 Task: Manage the "MDF and Coop" page in the site builder.
Action: Mouse moved to (1042, 74)
Screenshot: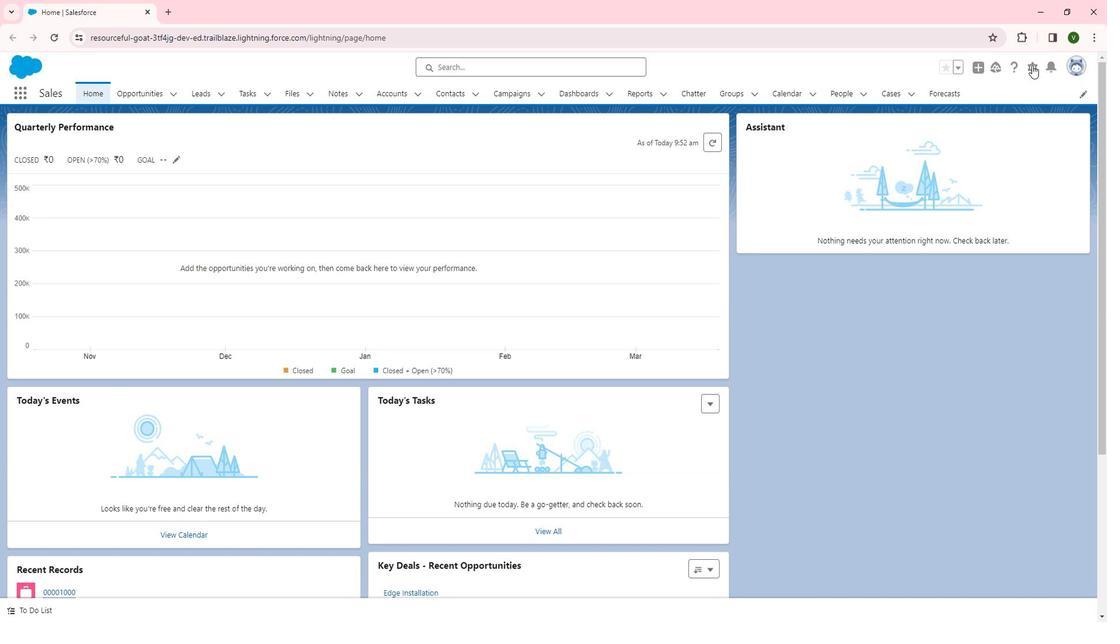 
Action: Mouse pressed left at (1042, 74)
Screenshot: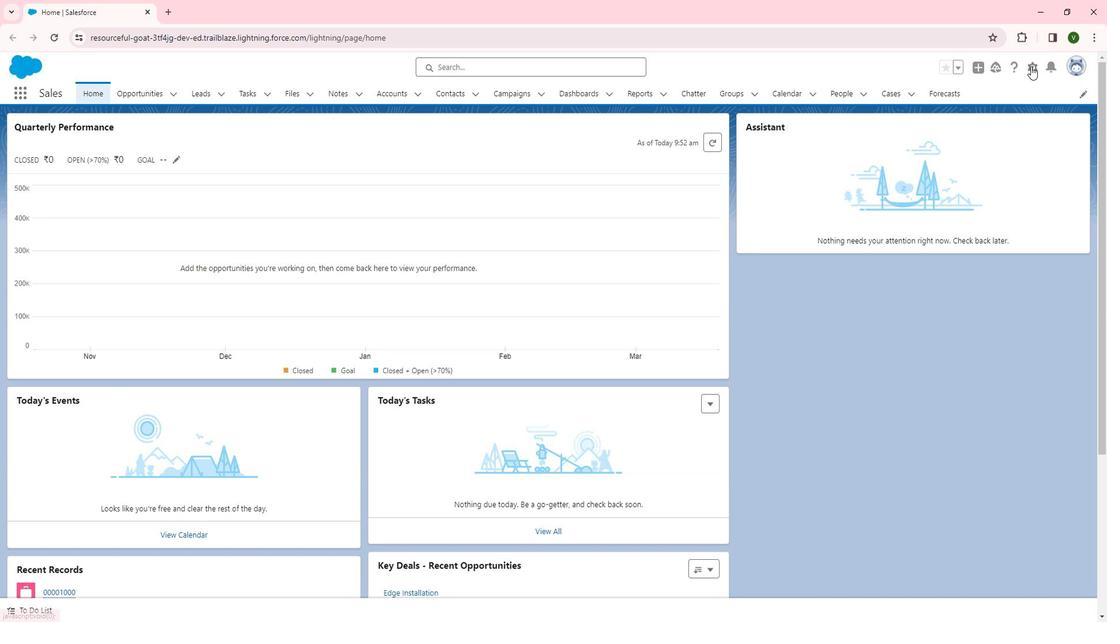 
Action: Mouse moved to (993, 104)
Screenshot: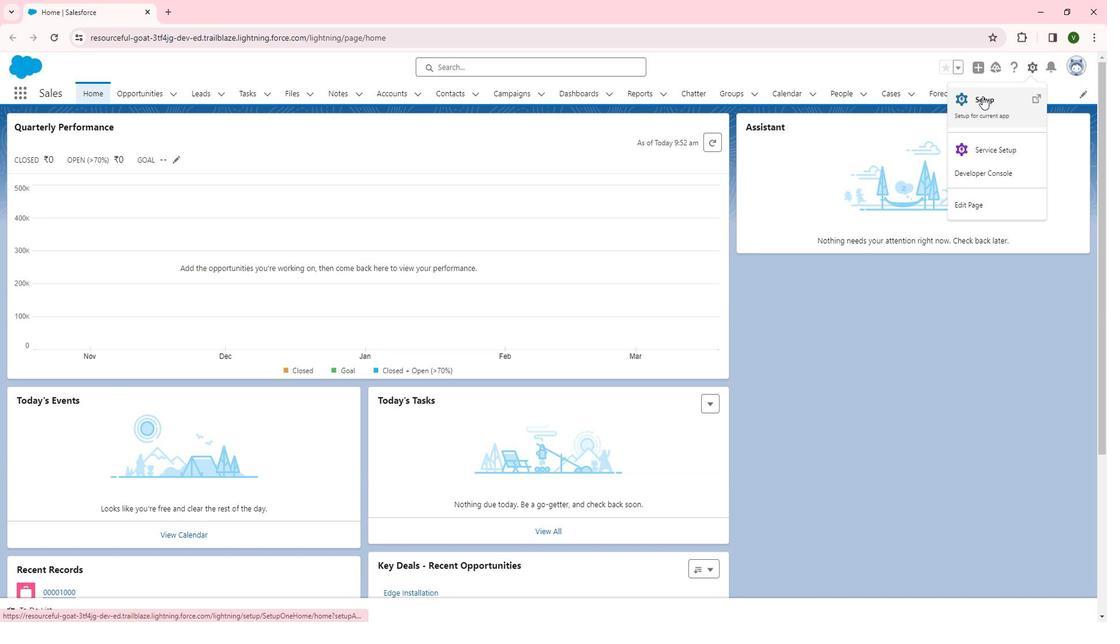 
Action: Mouse pressed left at (993, 104)
Screenshot: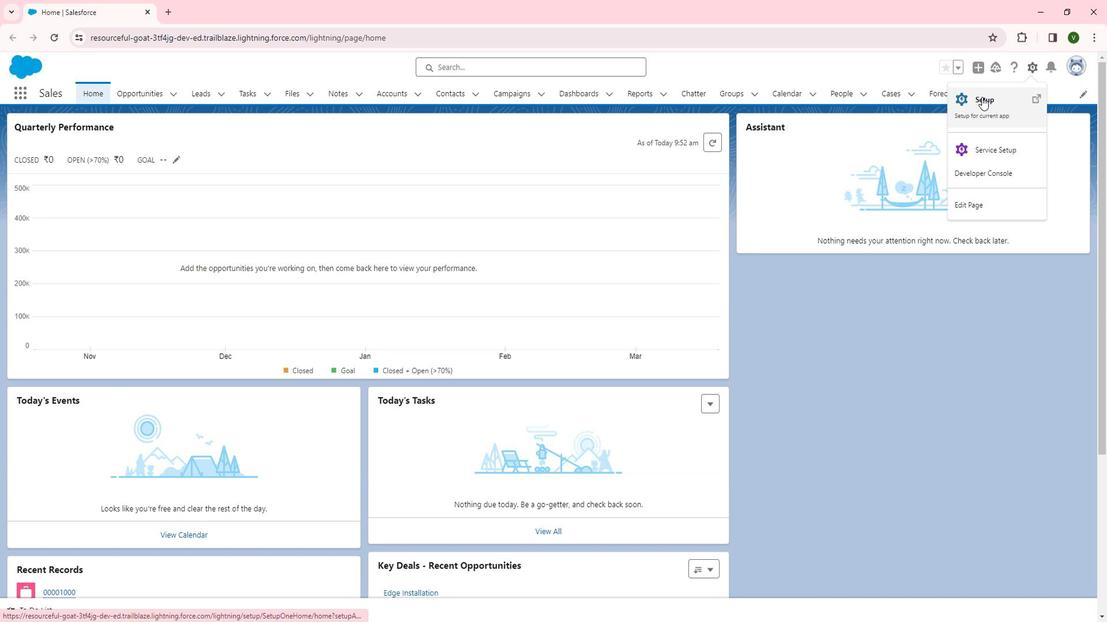 
Action: Mouse moved to (73, 405)
Screenshot: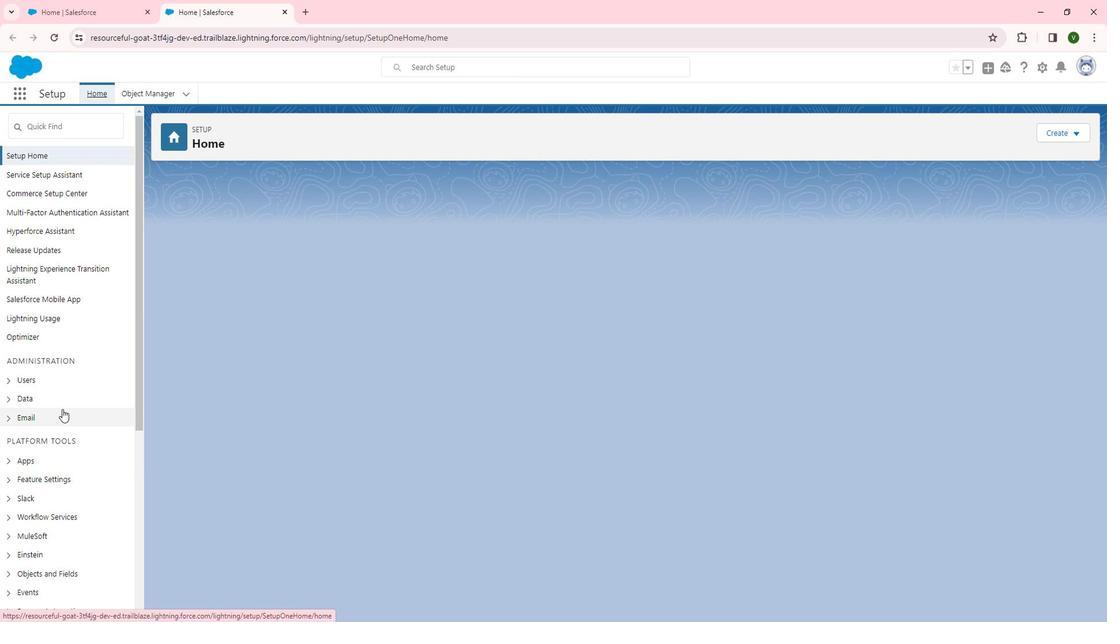 
Action: Mouse scrolled (73, 404) with delta (0, 0)
Screenshot: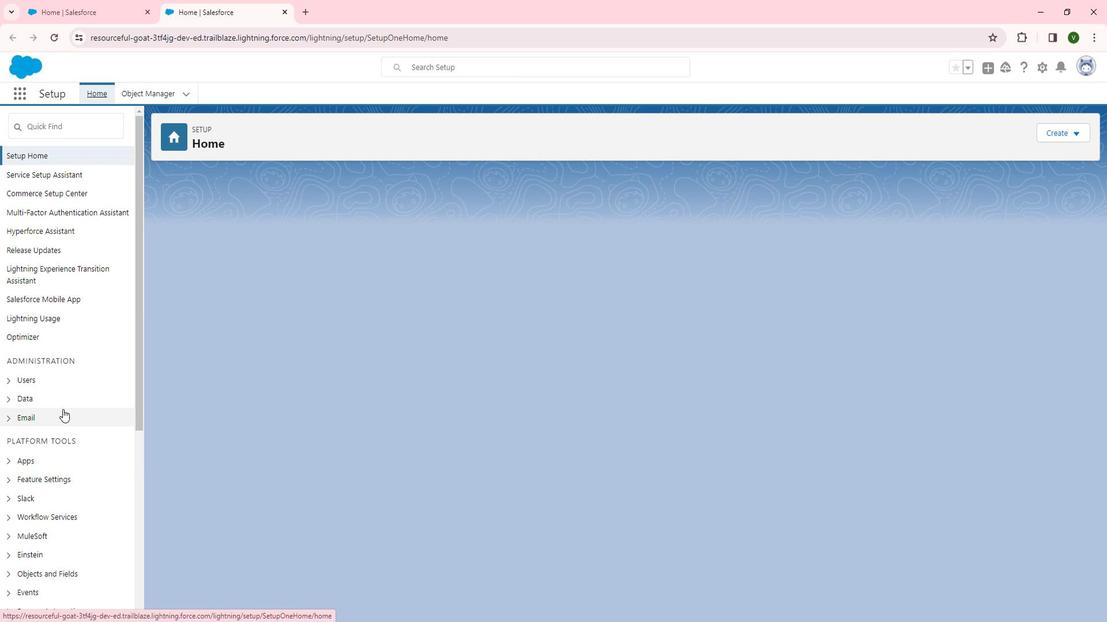 
Action: Mouse scrolled (73, 404) with delta (0, 0)
Screenshot: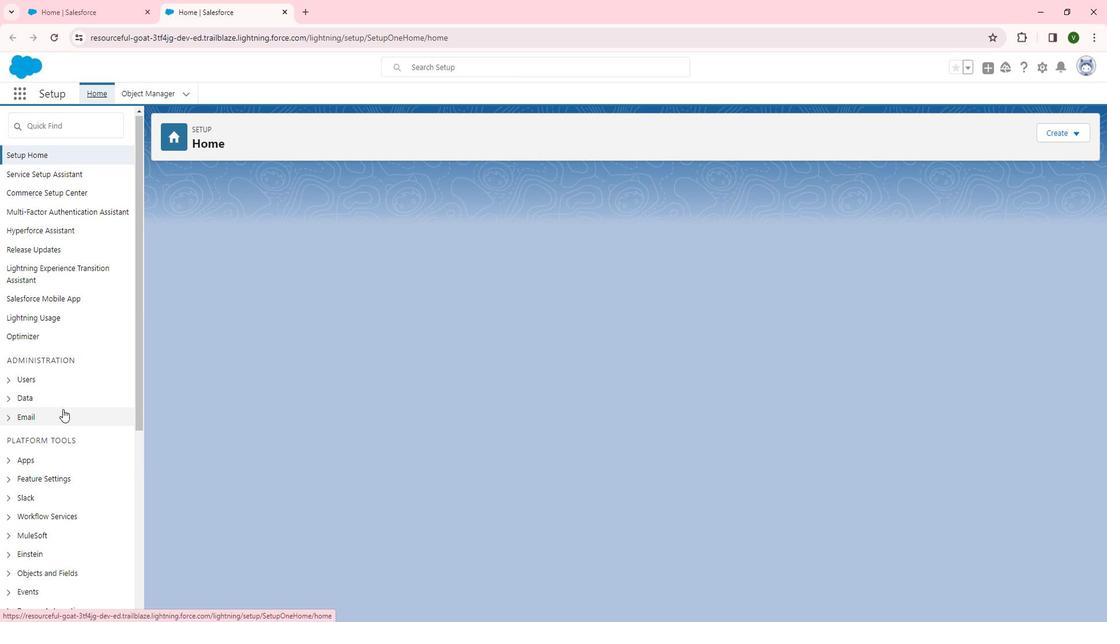 
Action: Mouse scrolled (73, 404) with delta (0, 0)
Screenshot: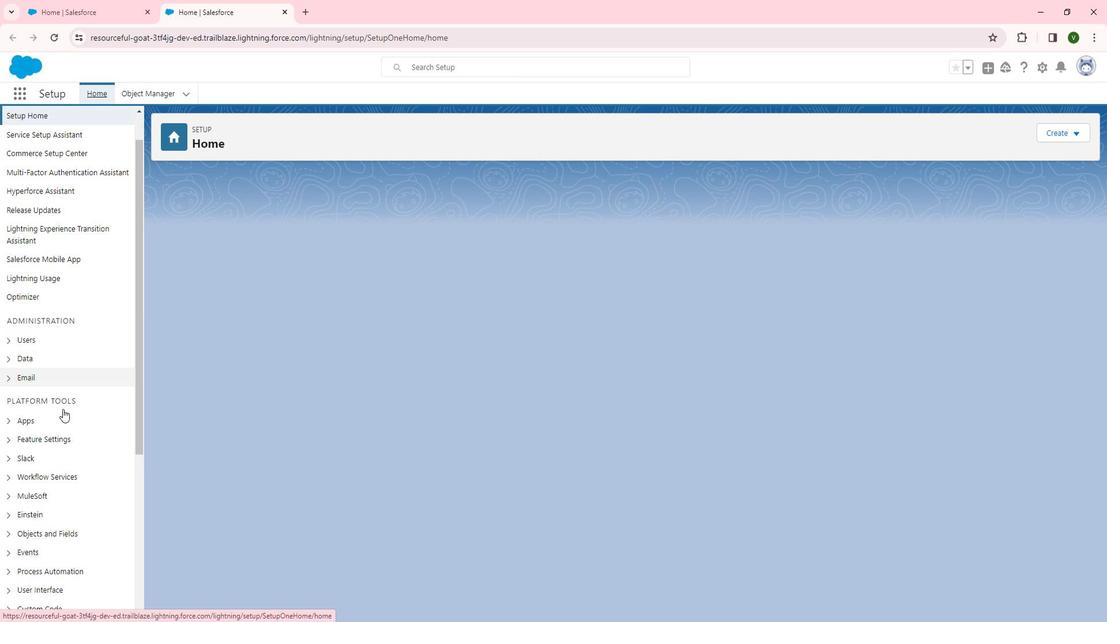 
Action: Mouse moved to (61, 299)
Screenshot: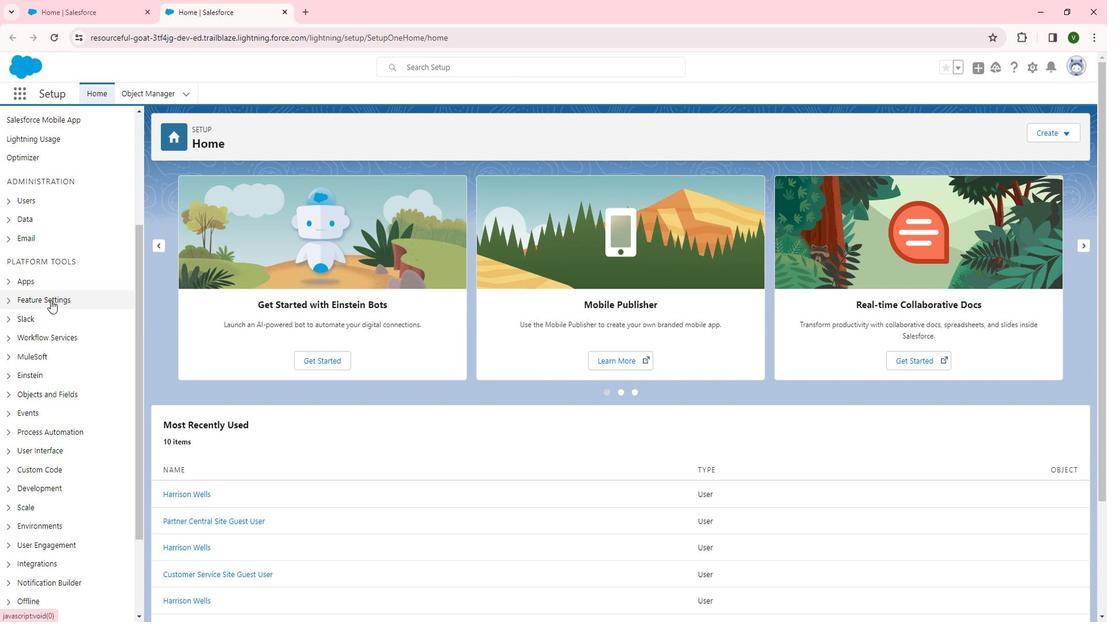 
Action: Mouse pressed left at (61, 299)
Screenshot: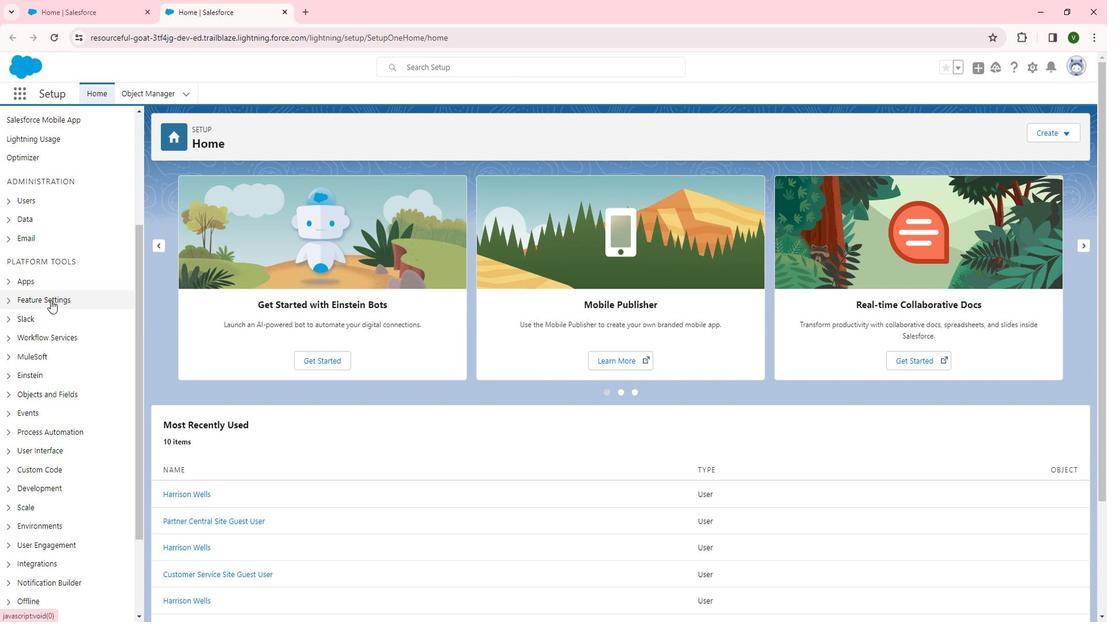 
Action: Mouse moved to (64, 386)
Screenshot: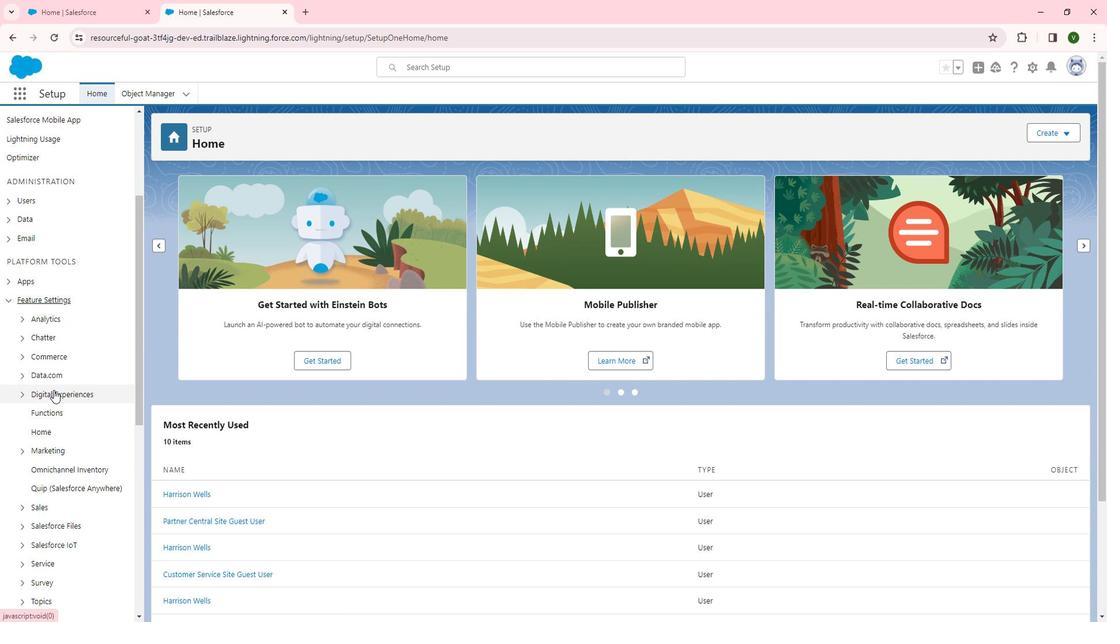 
Action: Mouse pressed left at (64, 386)
Screenshot: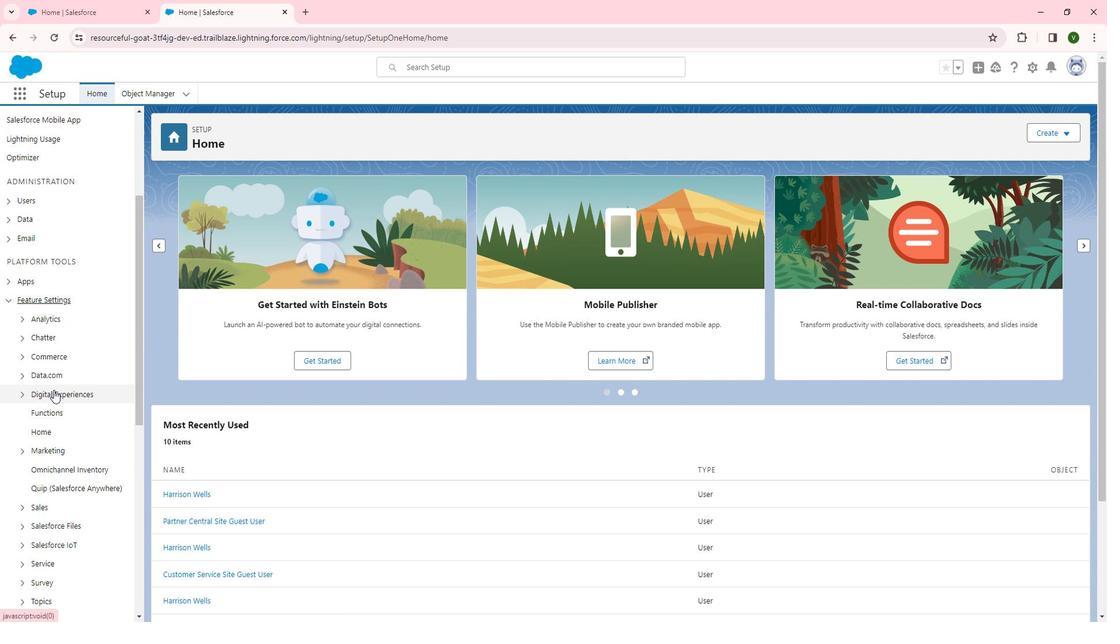 
Action: Mouse moved to (64, 406)
Screenshot: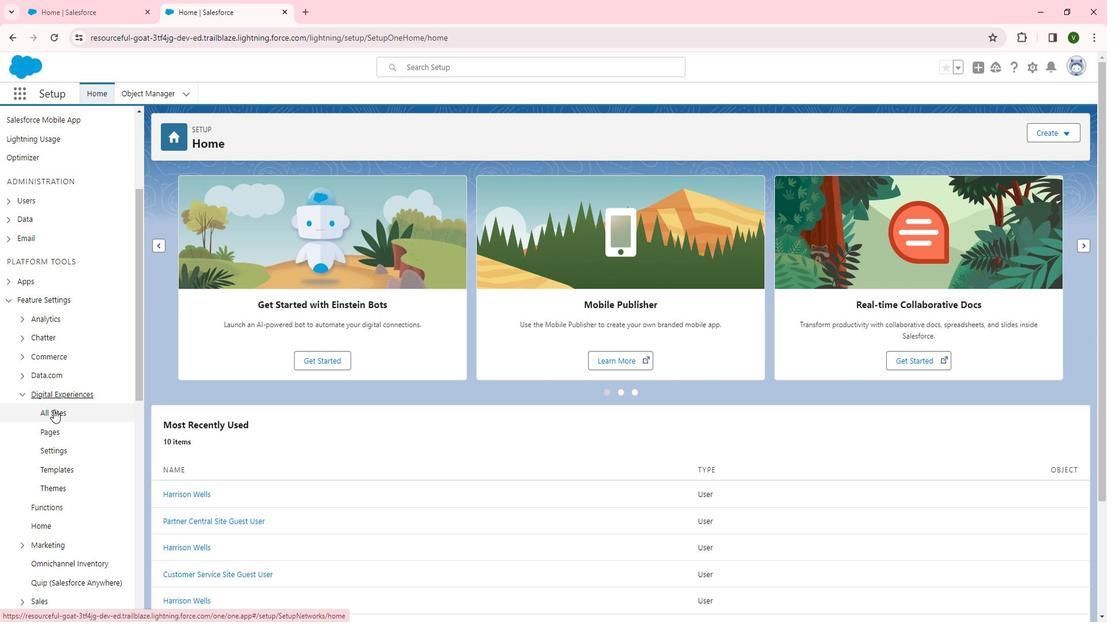 
Action: Mouse pressed left at (64, 406)
Screenshot: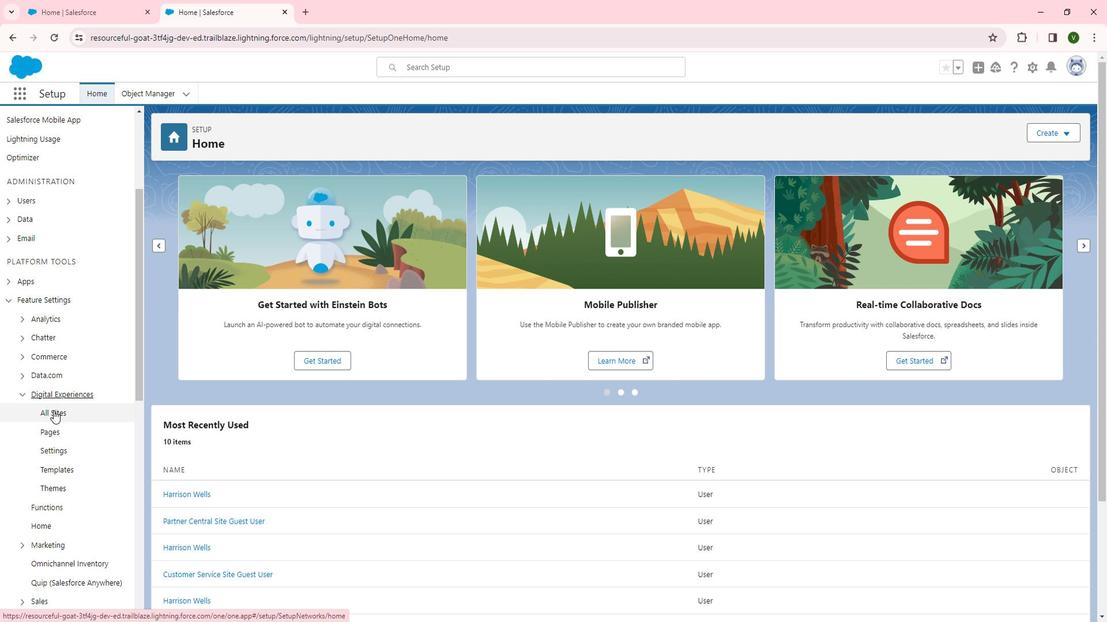 
Action: Mouse moved to (189, 348)
Screenshot: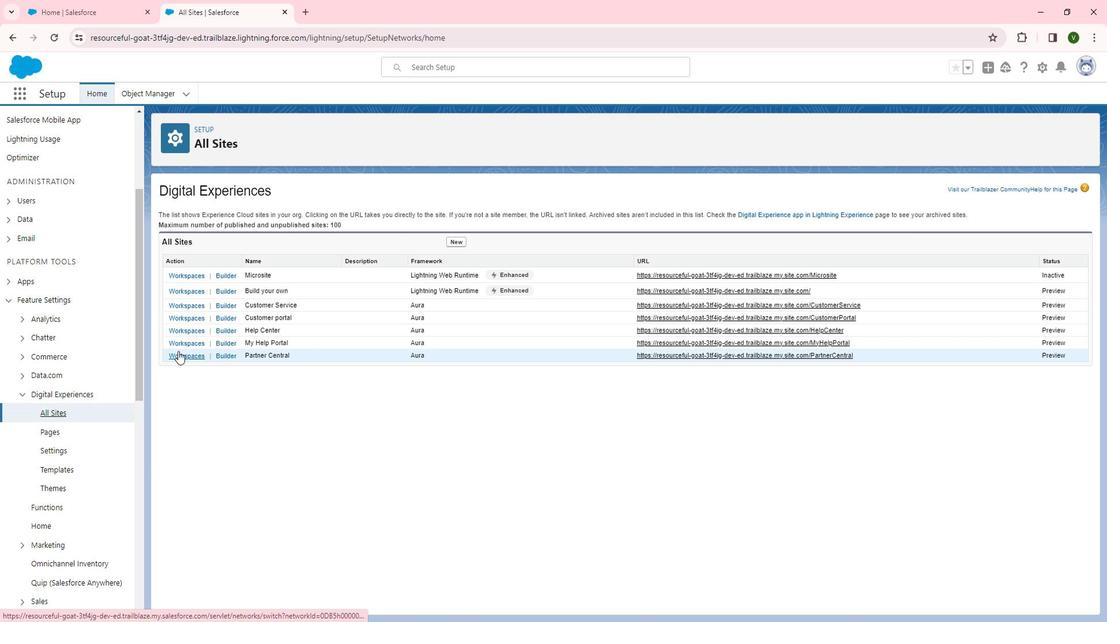 
Action: Mouse pressed left at (189, 348)
Screenshot: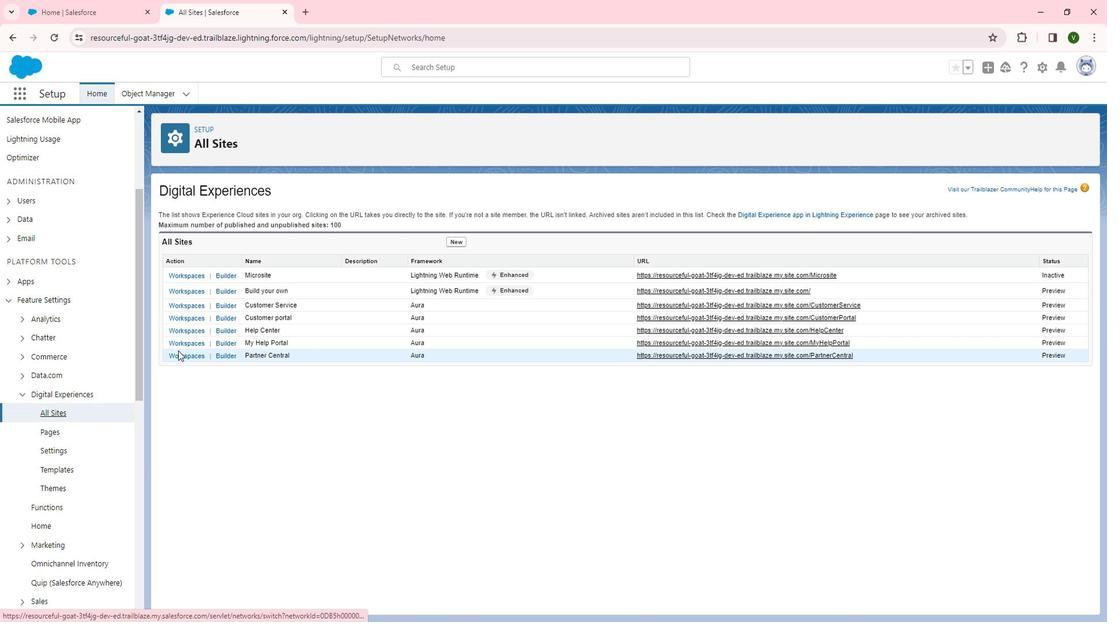 
Action: Mouse moved to (193, 354)
Screenshot: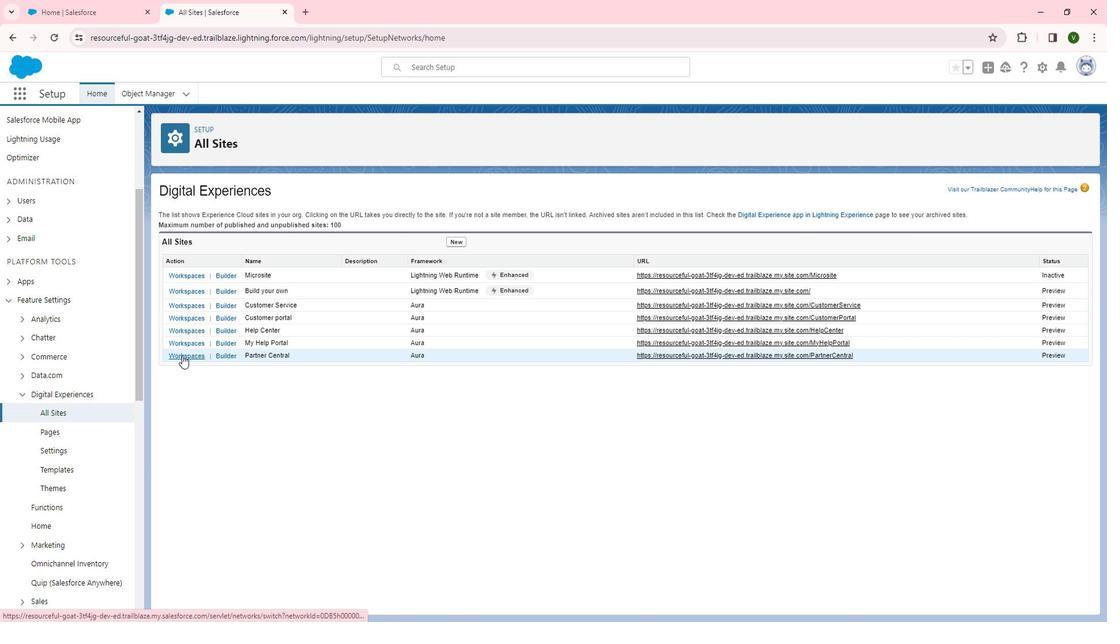 
Action: Mouse pressed left at (193, 354)
Screenshot: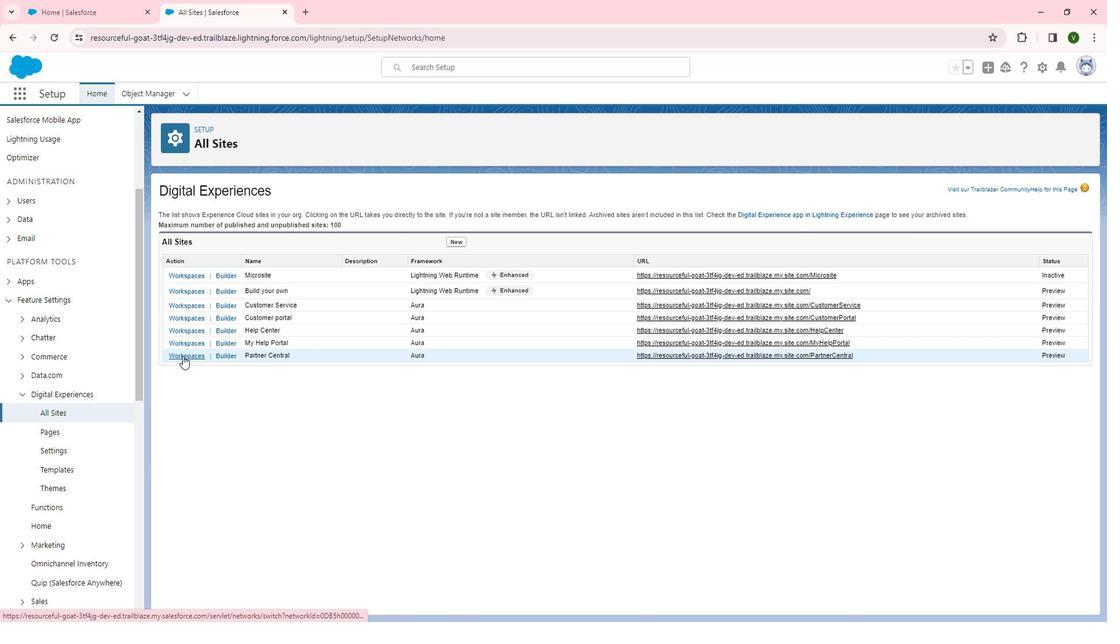 
Action: Mouse moved to (182, 258)
Screenshot: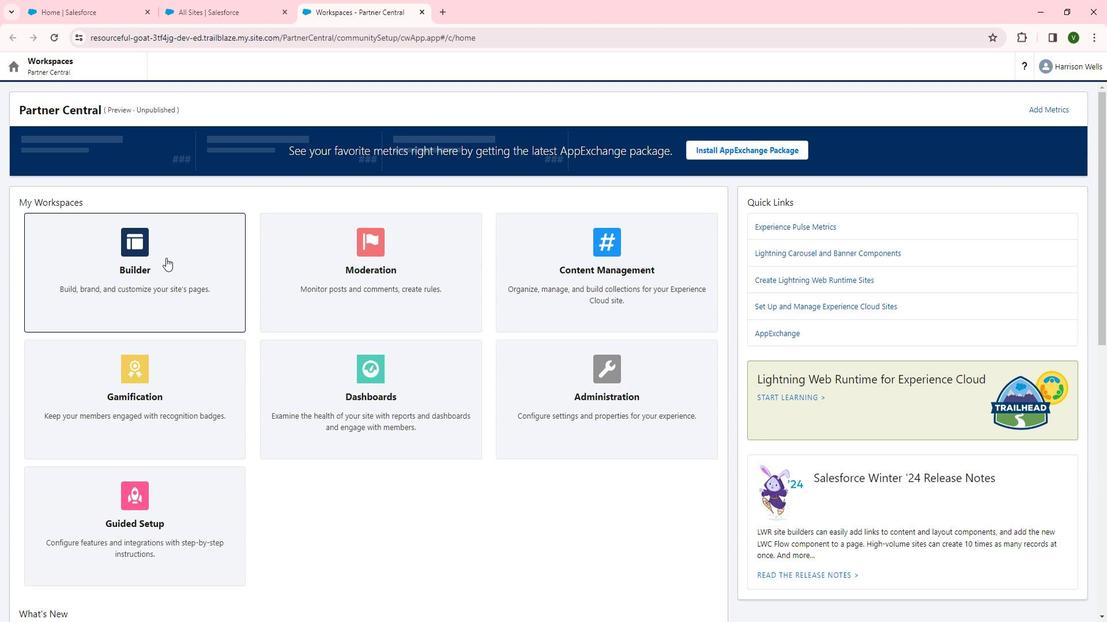
Action: Mouse pressed left at (182, 258)
Screenshot: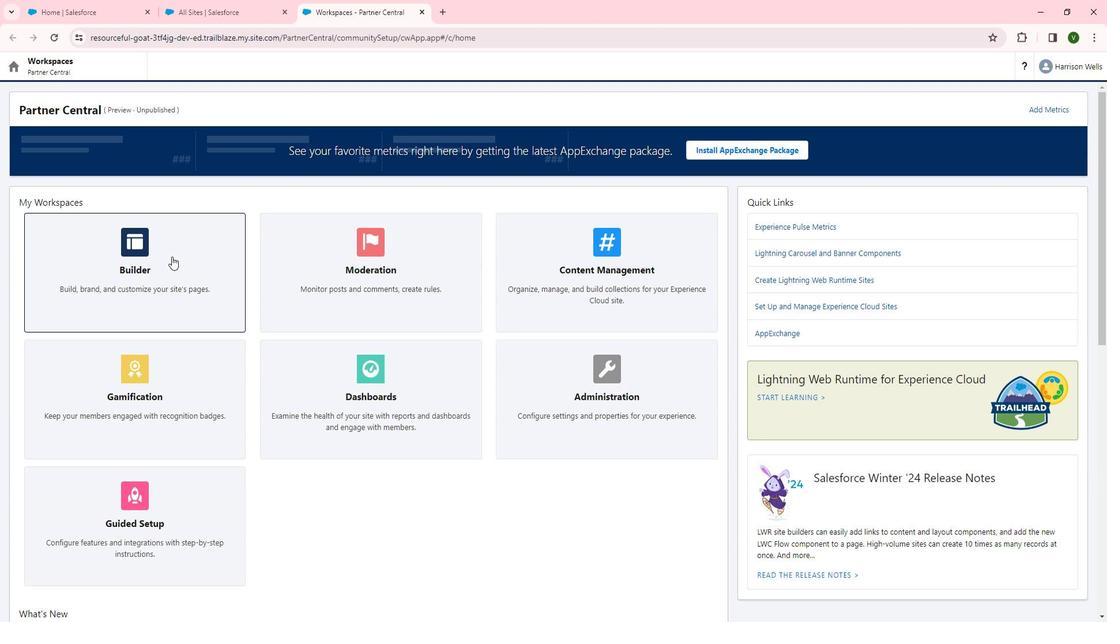 
Action: Mouse moved to (149, 70)
Screenshot: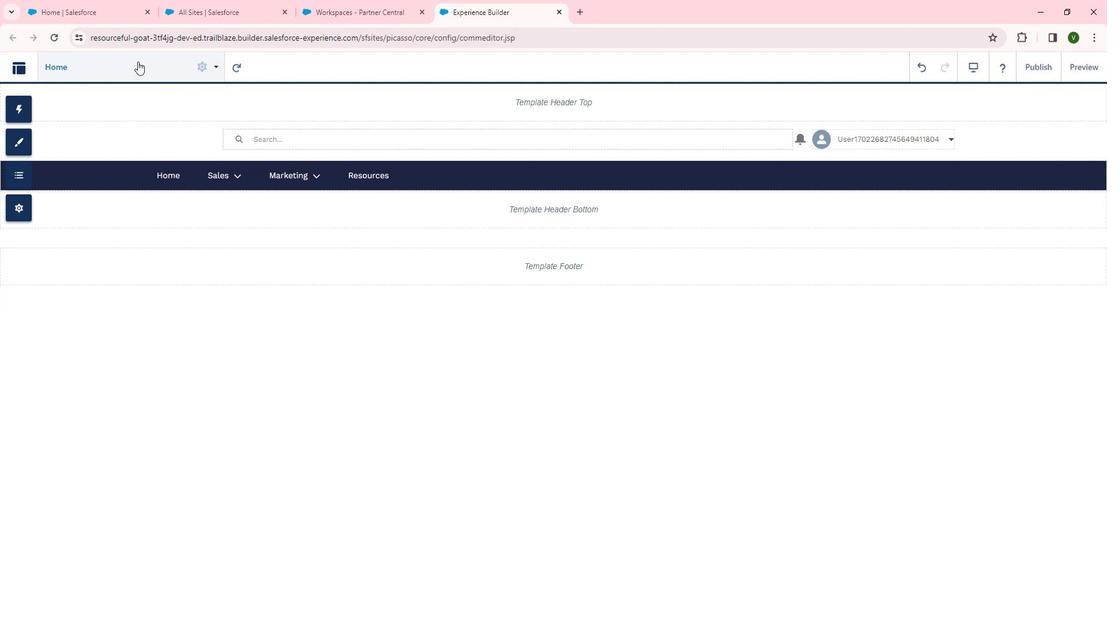 
Action: Mouse pressed left at (149, 70)
Screenshot: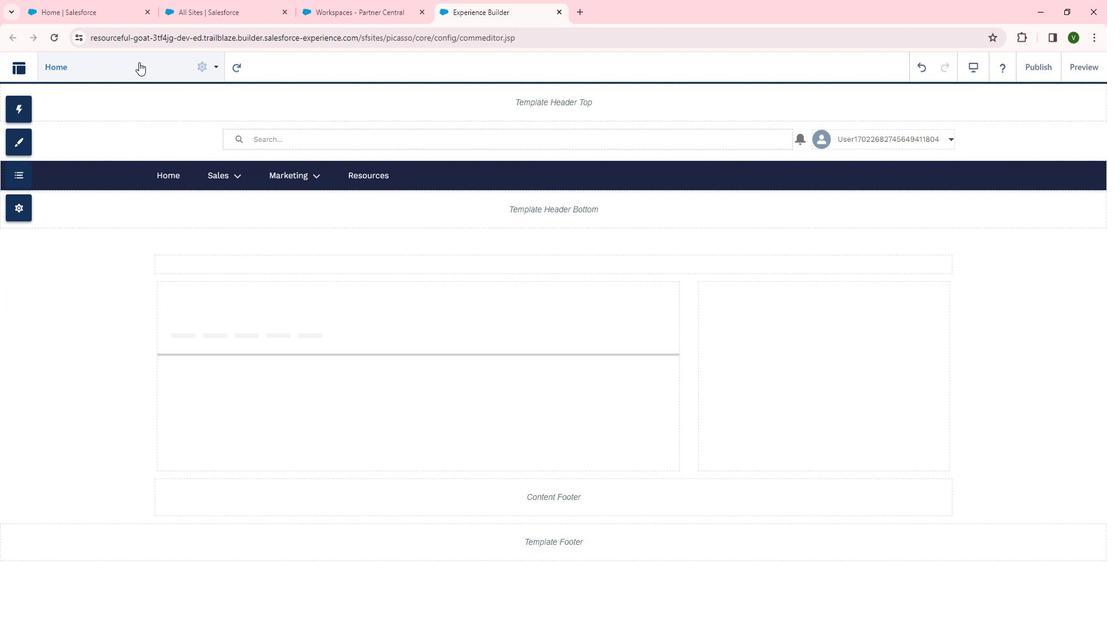 
Action: Mouse moved to (86, 379)
Screenshot: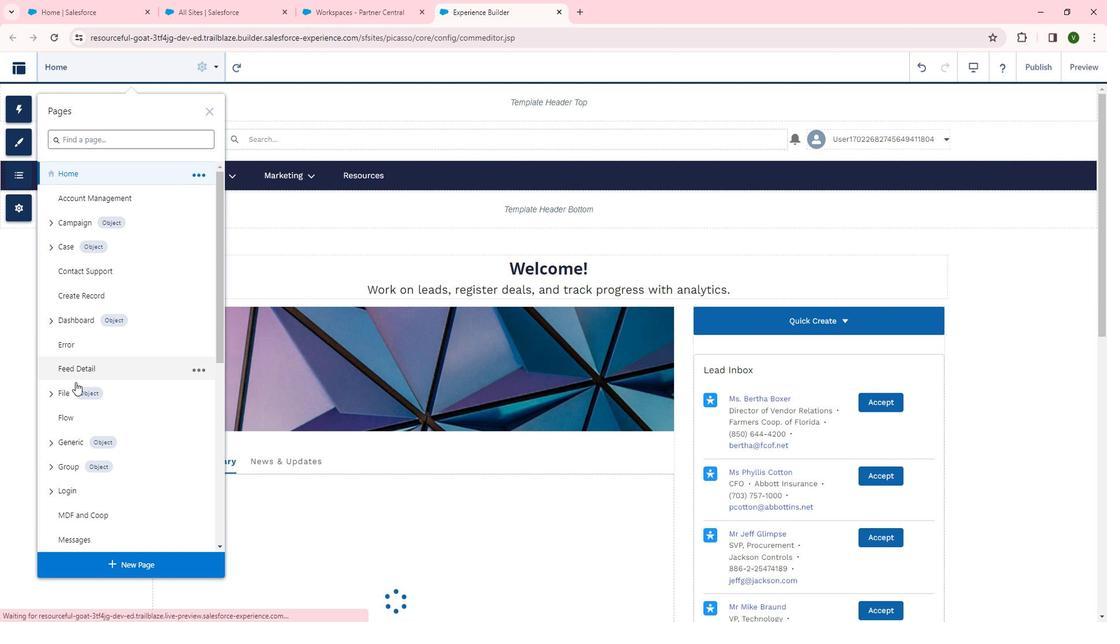 
Action: Mouse scrolled (86, 378) with delta (0, 0)
Screenshot: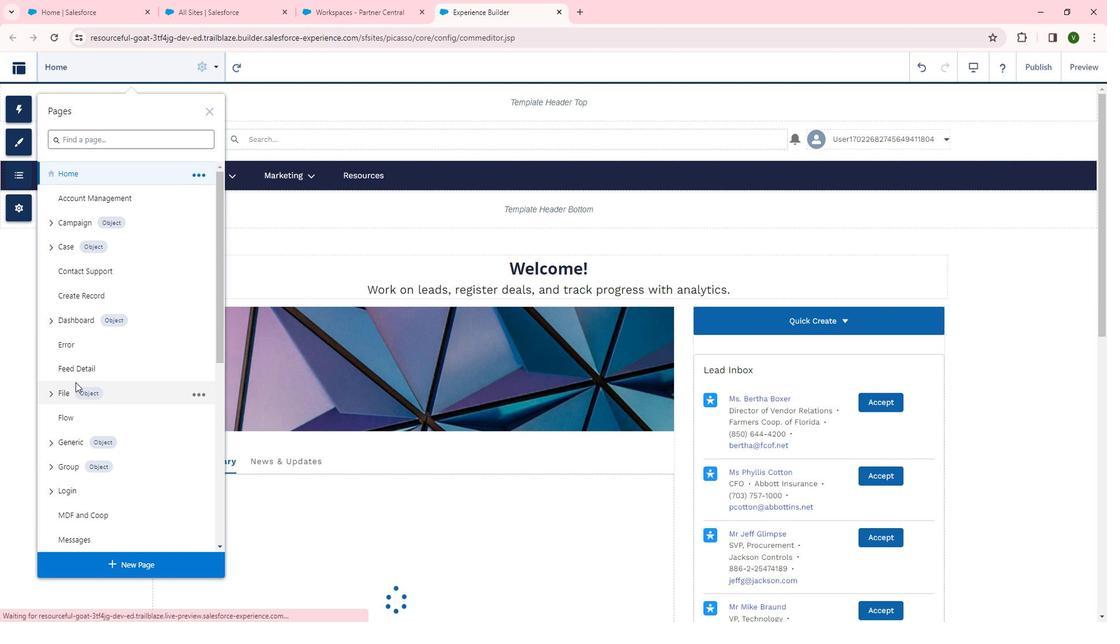 
Action: Mouse scrolled (86, 378) with delta (0, 0)
Screenshot: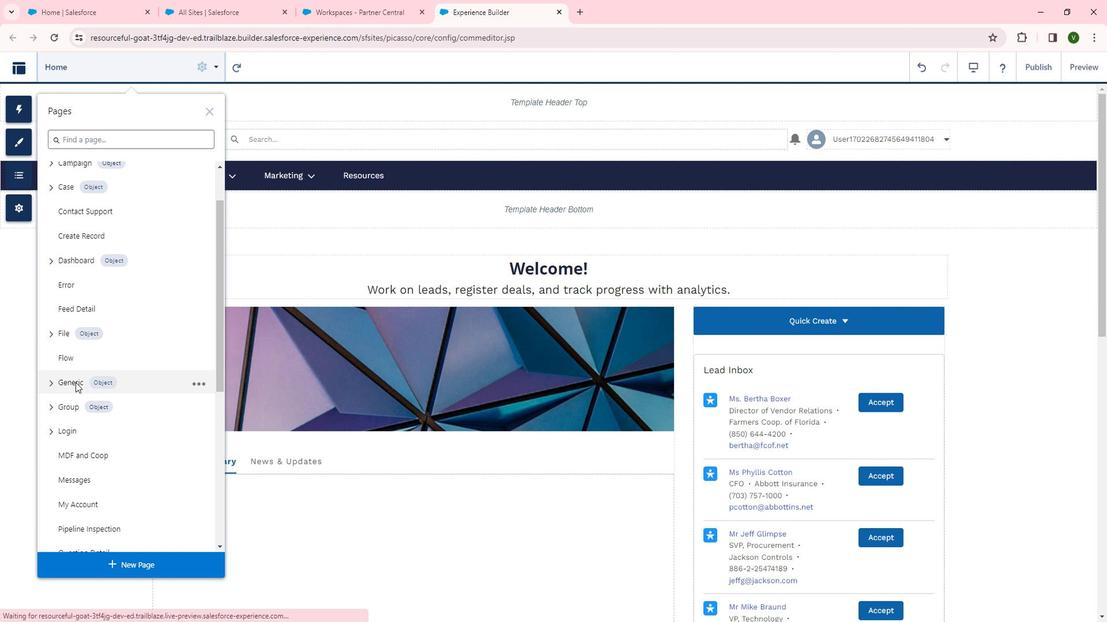 
Action: Mouse scrolled (86, 378) with delta (0, 0)
Screenshot: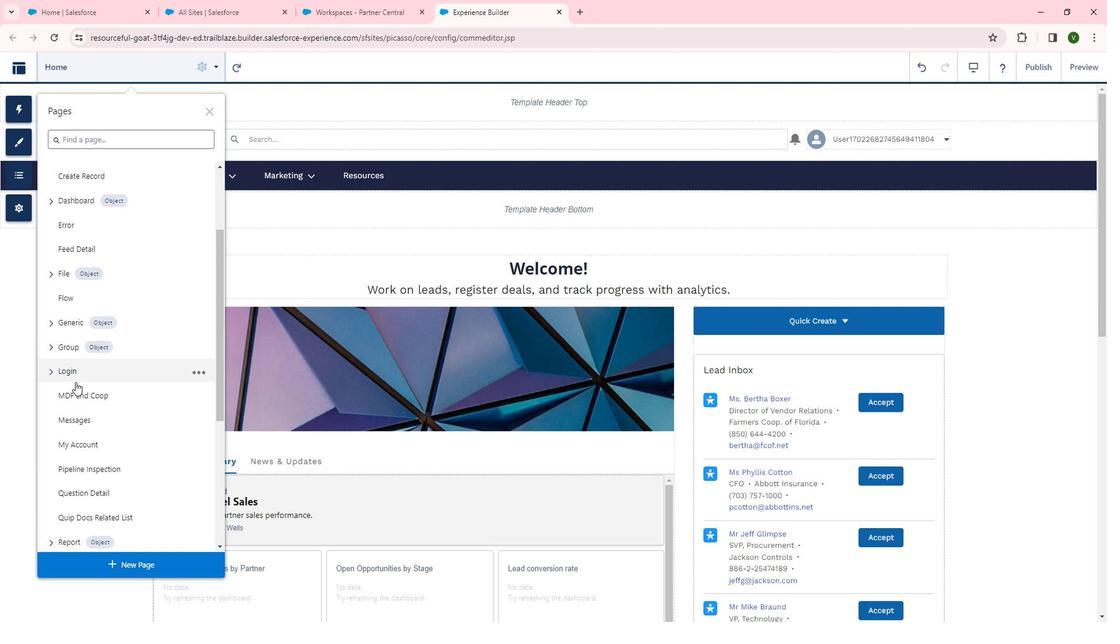 
Action: Mouse moved to (108, 331)
Screenshot: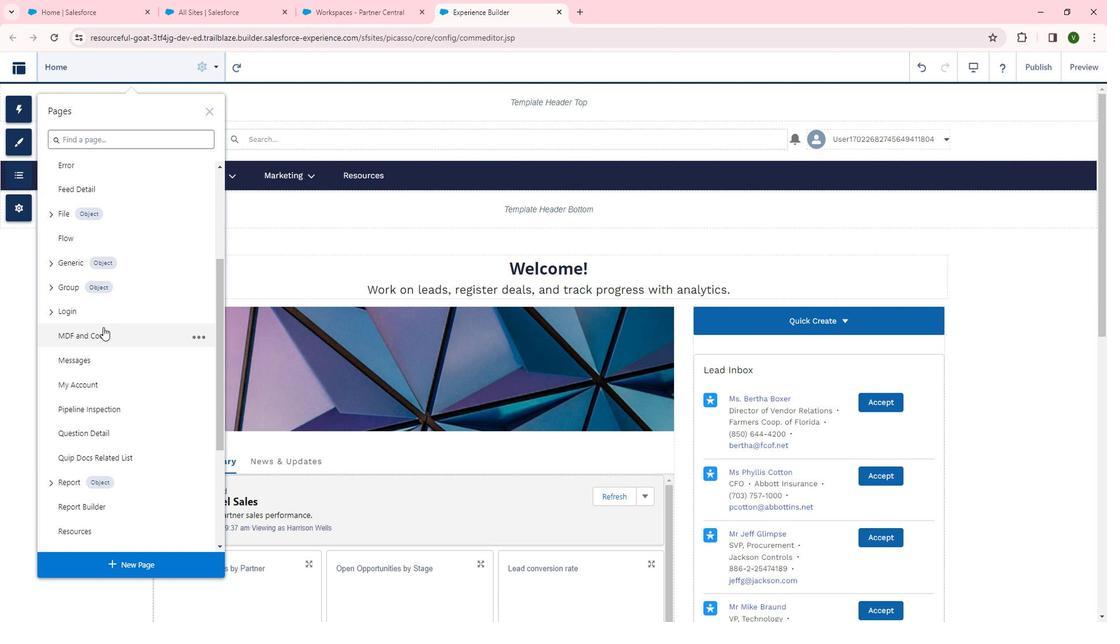 
Action: Mouse pressed left at (108, 331)
Screenshot: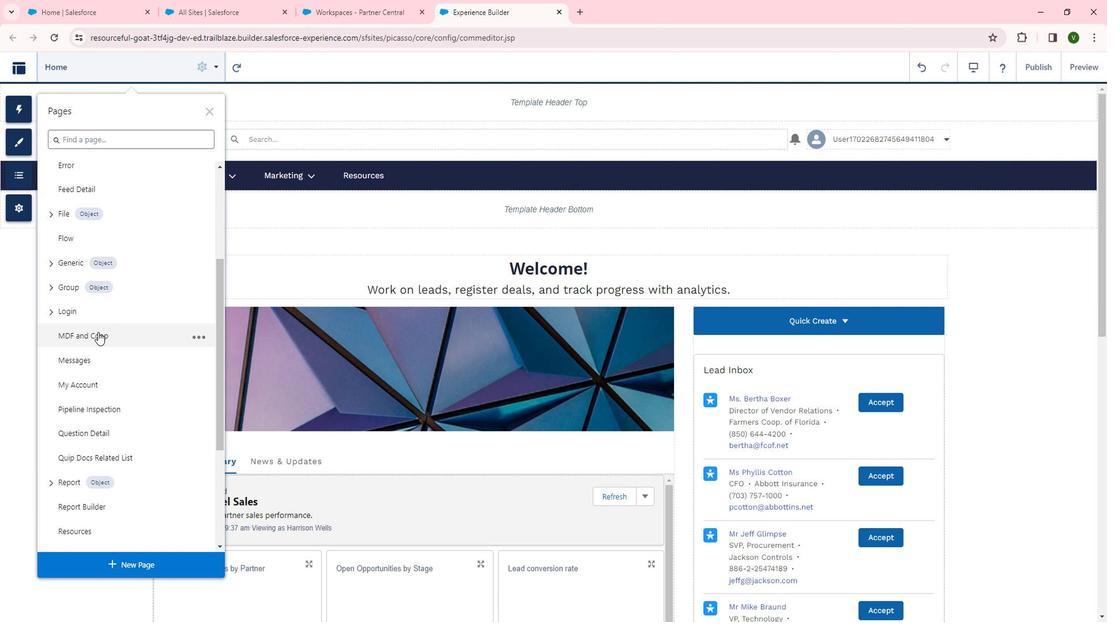
Action: Mouse moved to (794, 321)
Screenshot: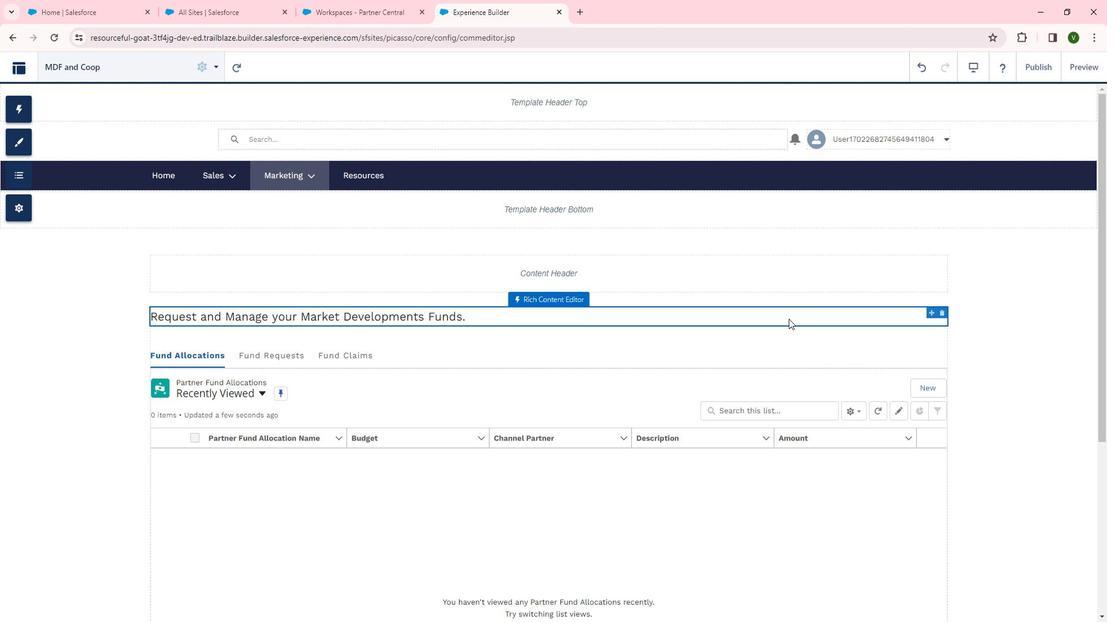 
Action: Mouse pressed left at (794, 321)
Screenshot: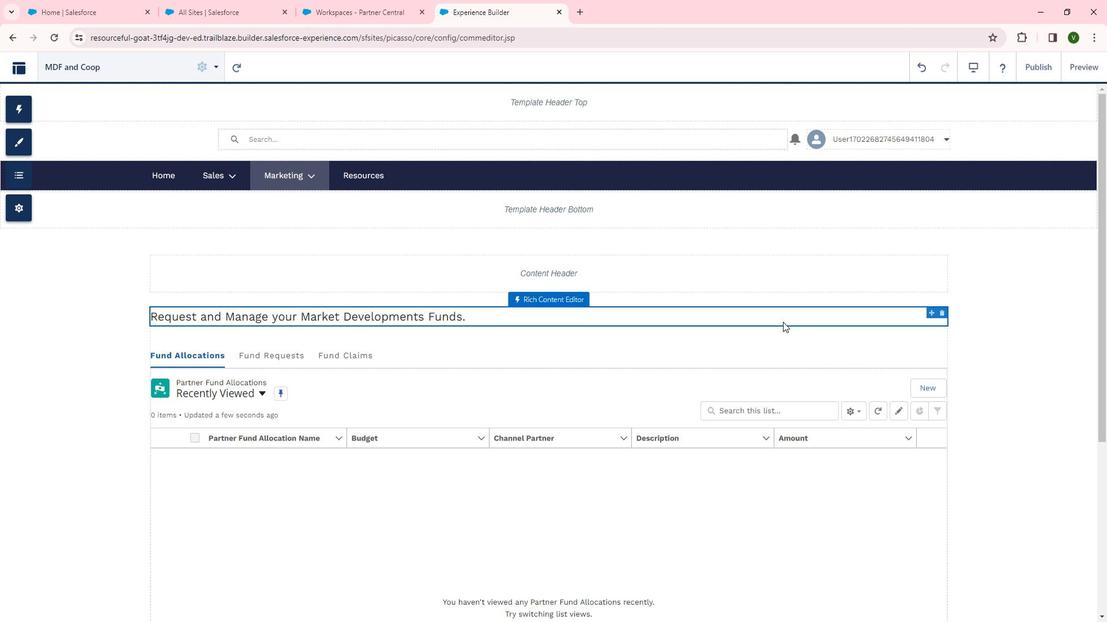 
Action: Mouse moved to (763, 419)
Screenshot: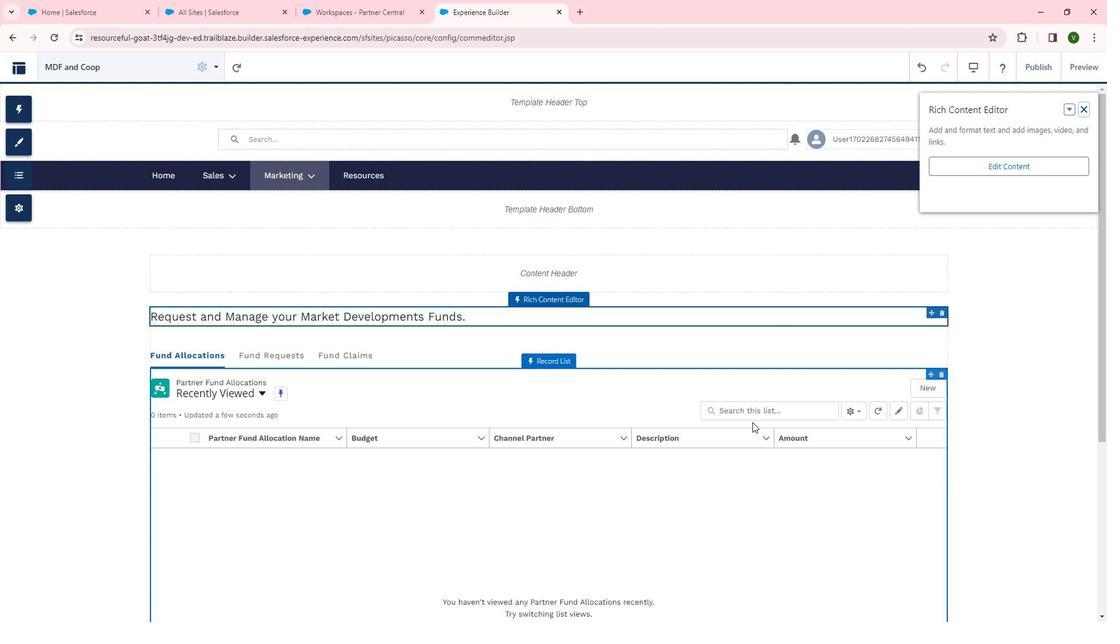 
Action: Mouse pressed left at (763, 419)
Screenshot: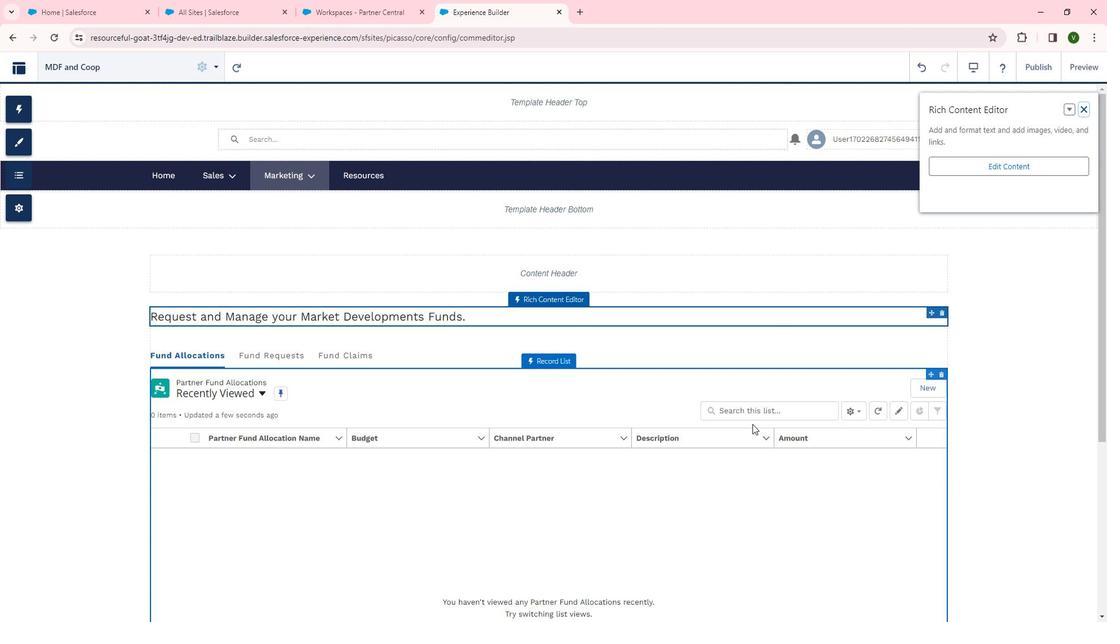 
Action: Mouse moved to (1056, 317)
Screenshot: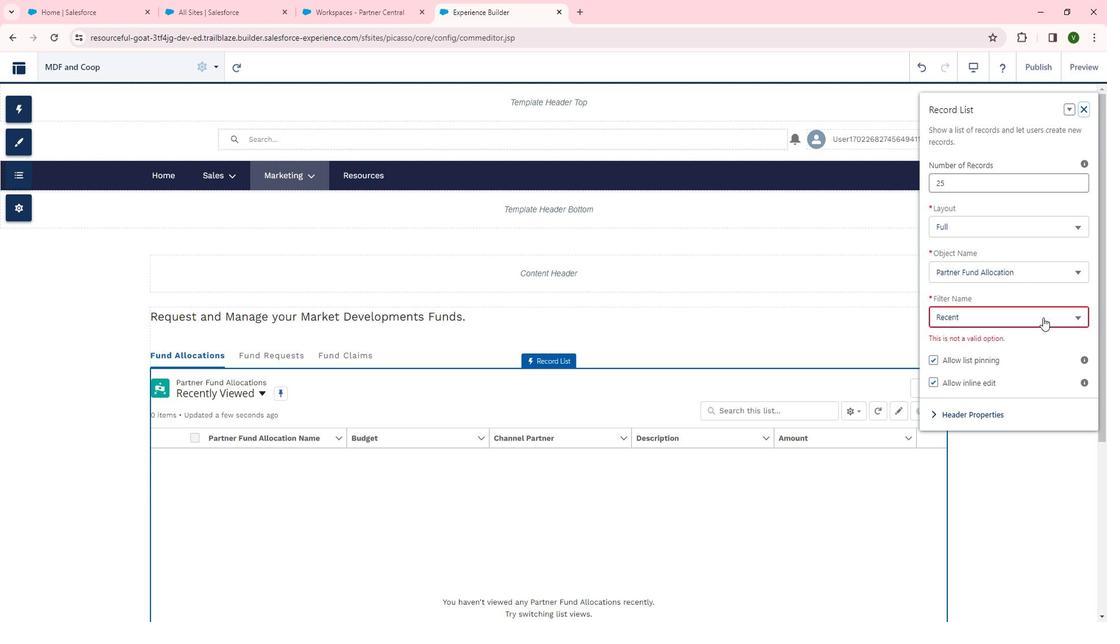 
Action: Mouse pressed left at (1056, 317)
Screenshot: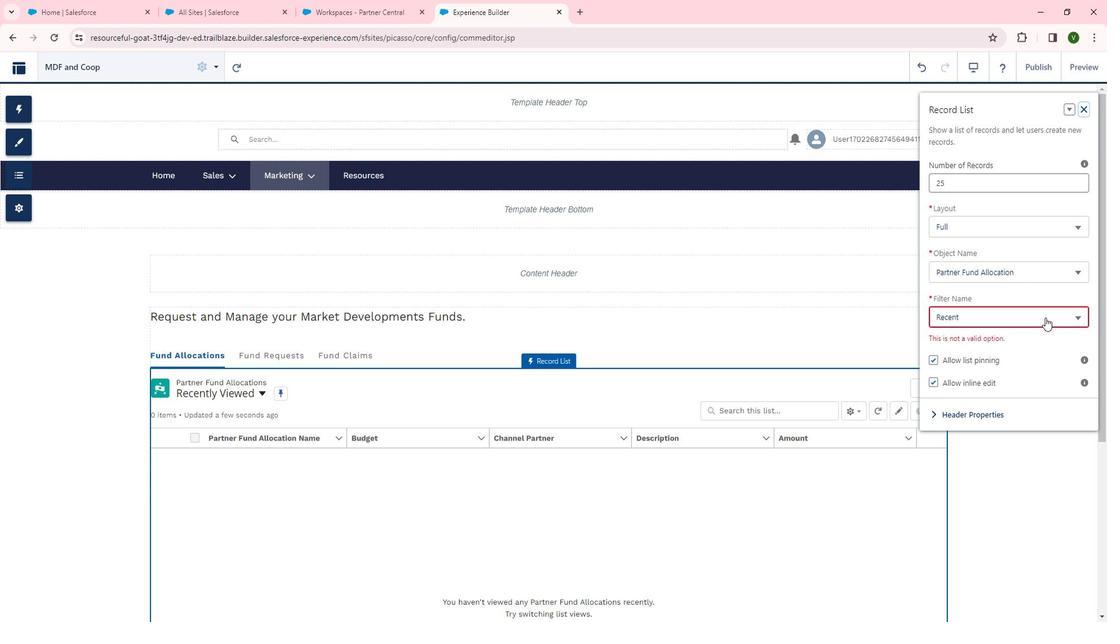 
Action: Mouse moved to (1038, 356)
Screenshot: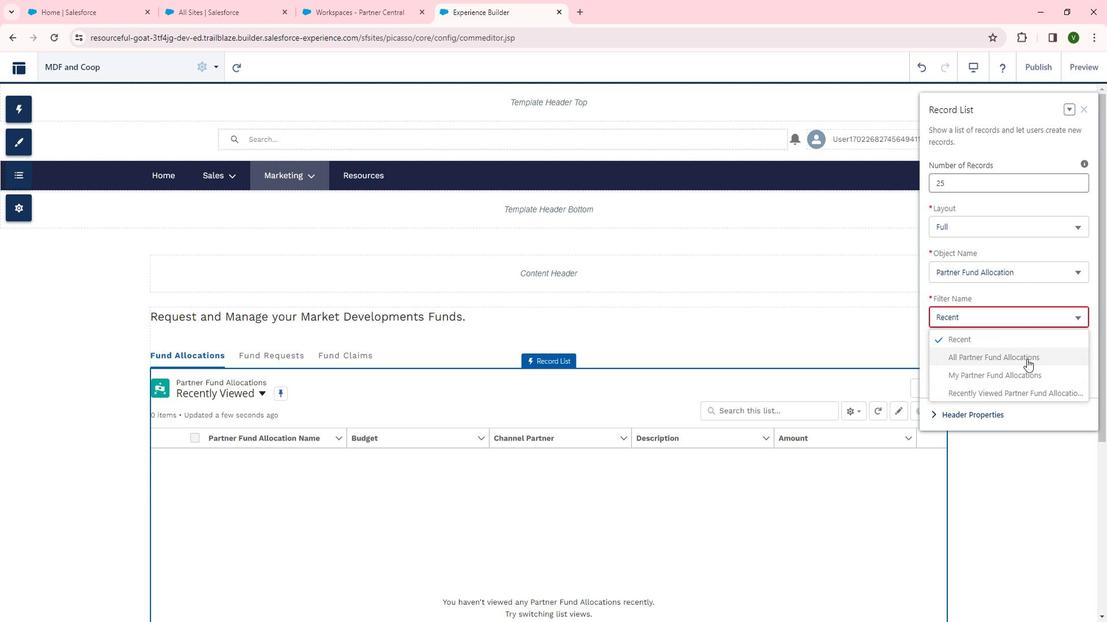 
Action: Mouse pressed left at (1038, 356)
Screenshot: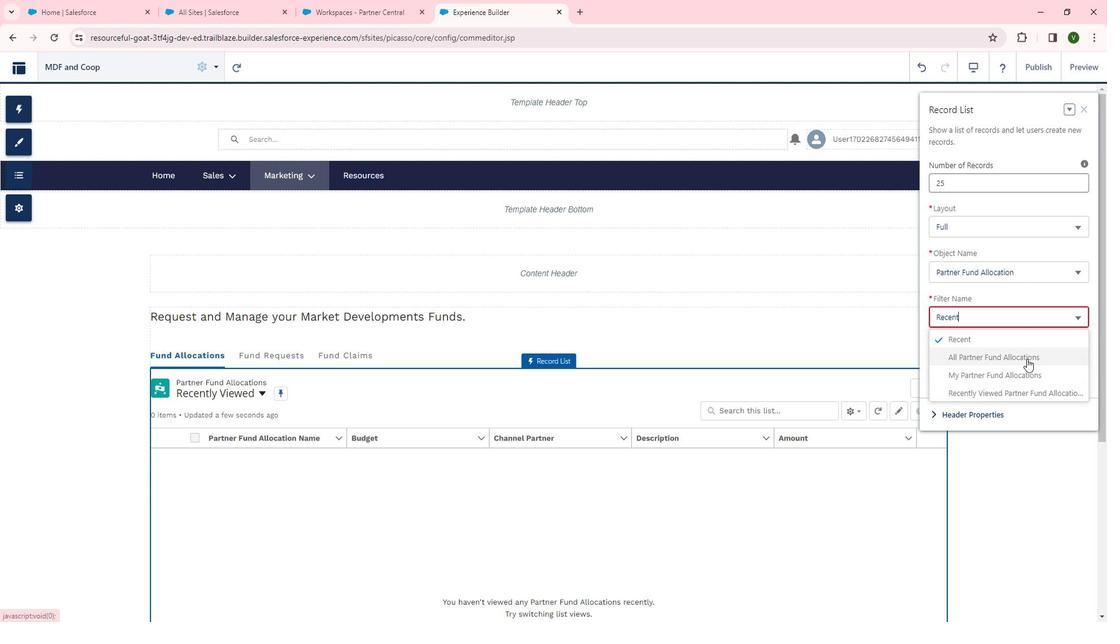 
Action: Mouse moved to (770, 464)
Screenshot: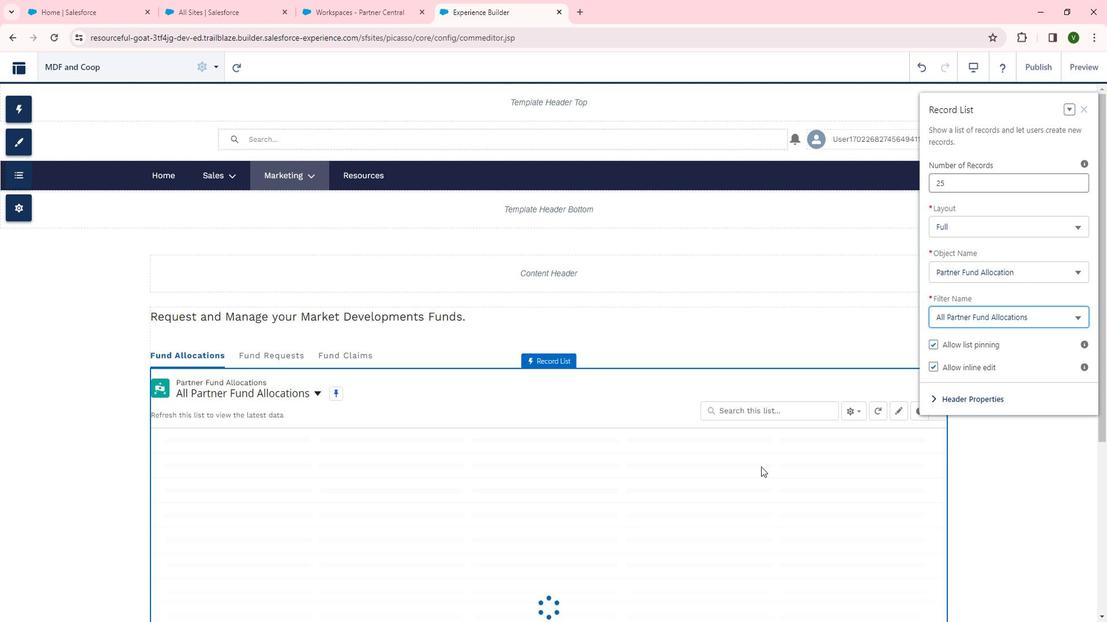 
Action: Mouse scrolled (770, 463) with delta (0, 0)
Screenshot: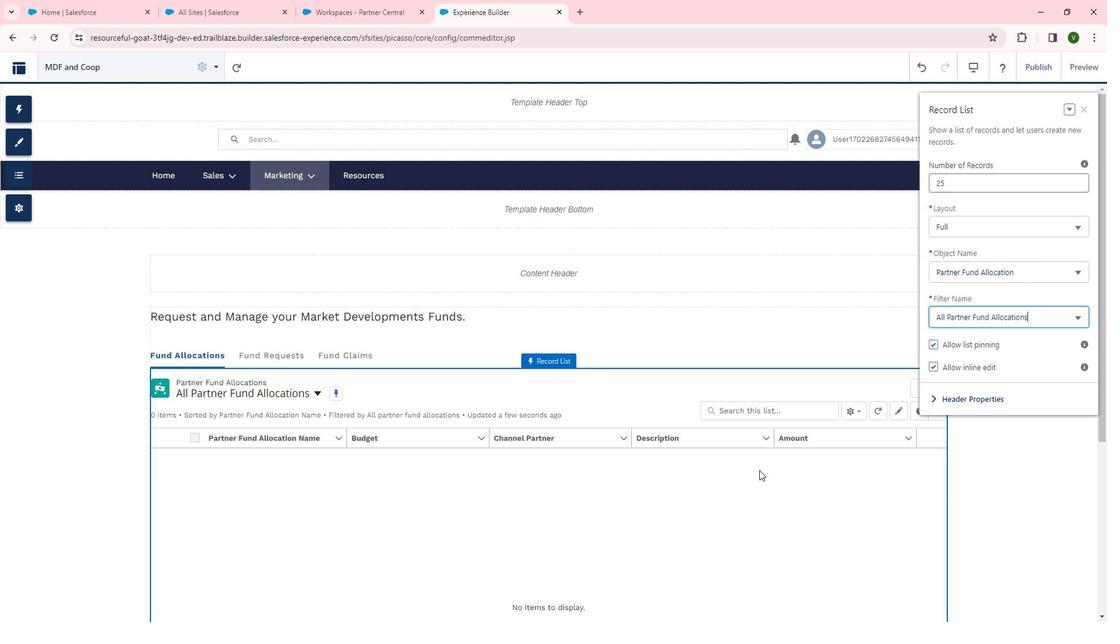 
Action: Mouse scrolled (770, 463) with delta (0, 0)
Screenshot: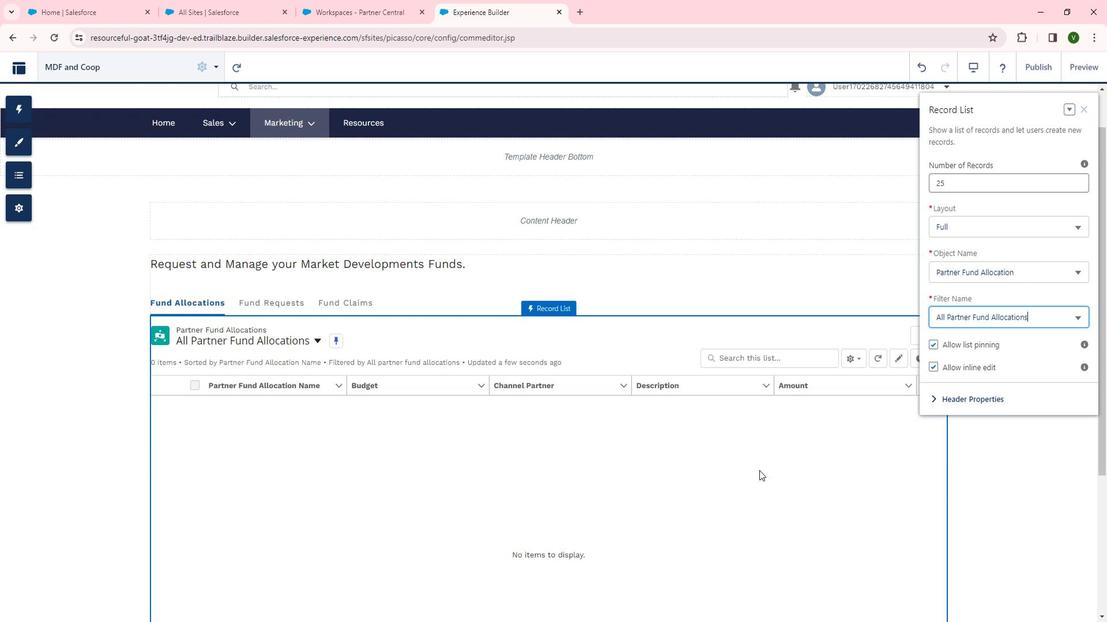 
Action: Mouse scrolled (770, 463) with delta (0, 0)
Screenshot: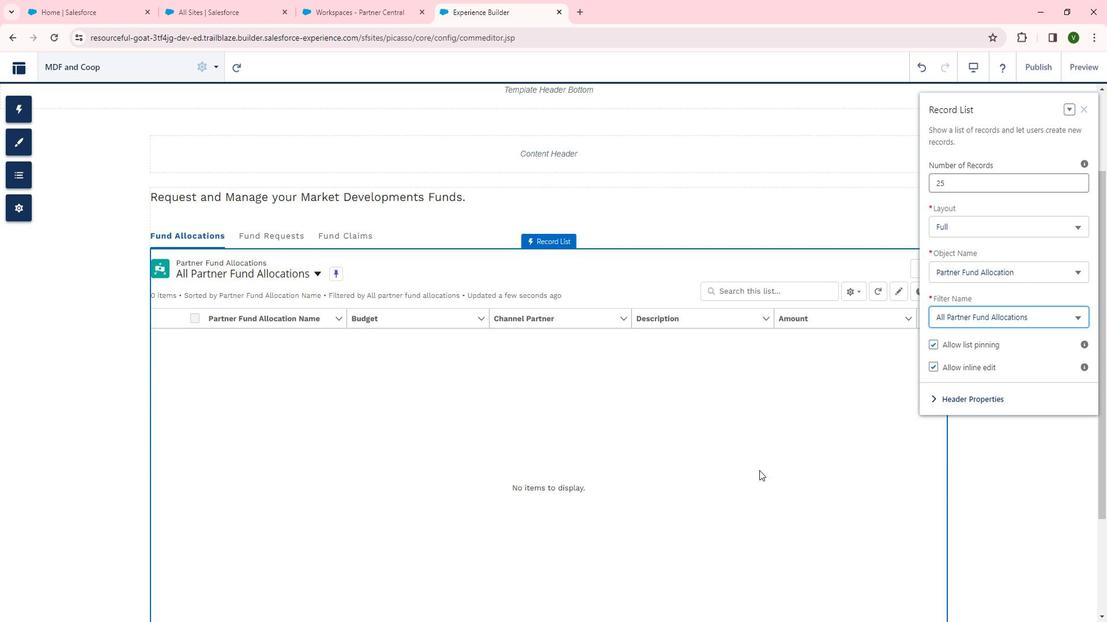 
Action: Mouse moved to (769, 464)
Screenshot: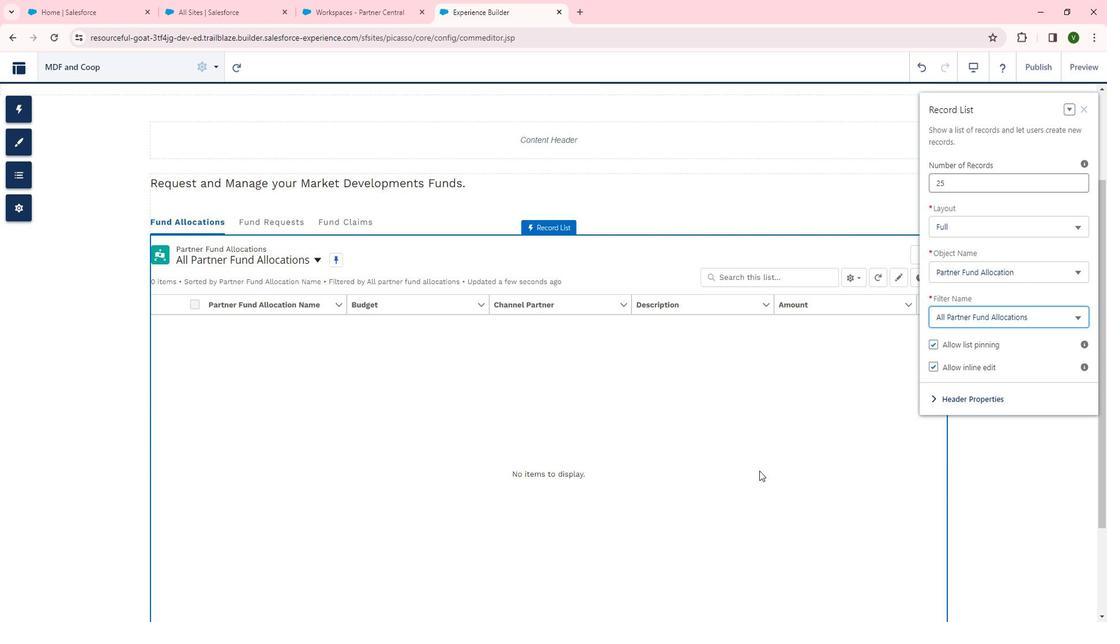 
